 Task: Import a spreadsheet with the name "Confidential.xlsx" from my drive.
Action: Mouse moved to (38, 59)
Screenshot: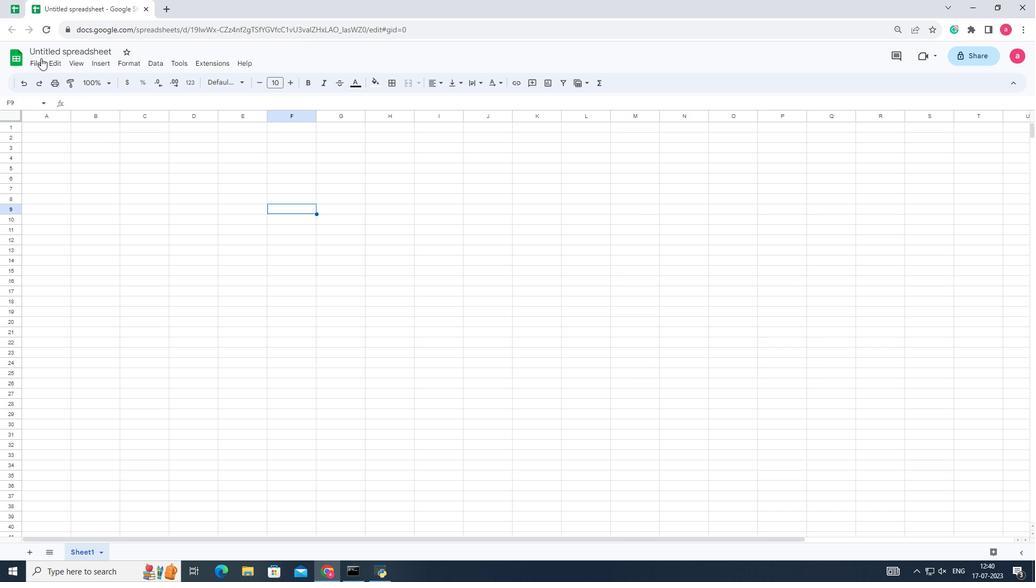 
Action: Mouse pressed left at (38, 59)
Screenshot: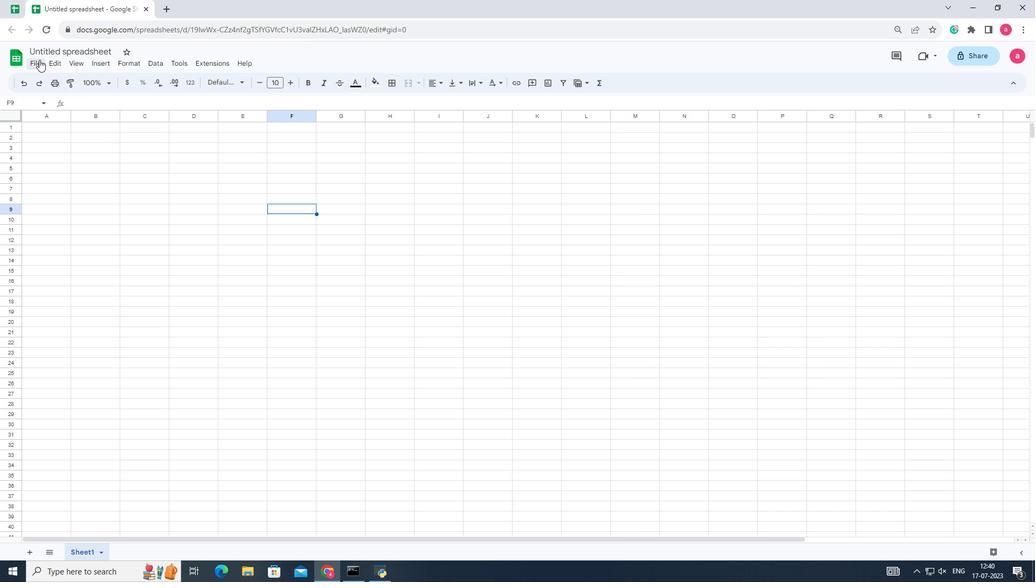 
Action: Mouse moved to (49, 112)
Screenshot: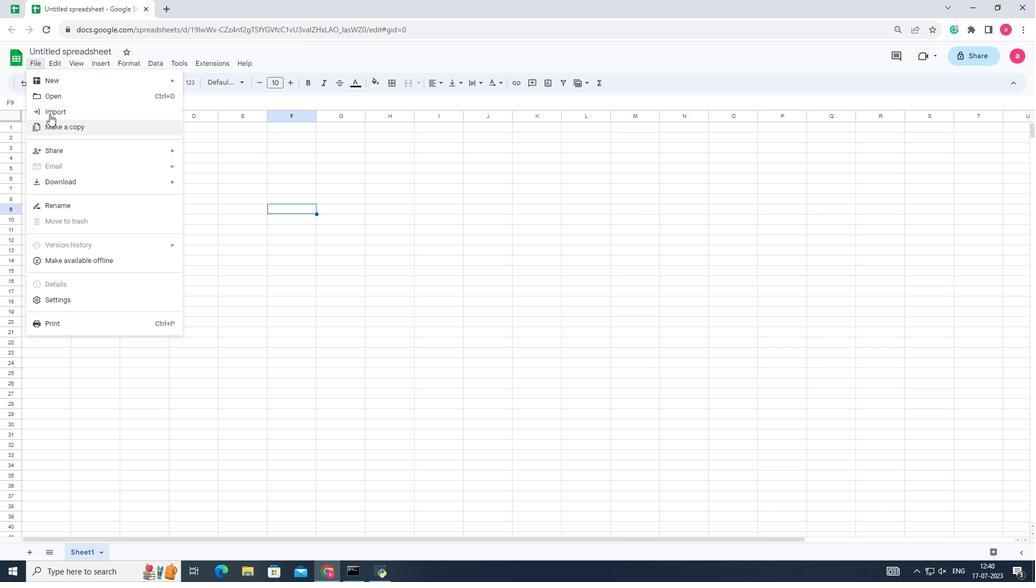 
Action: Mouse pressed left at (49, 112)
Screenshot: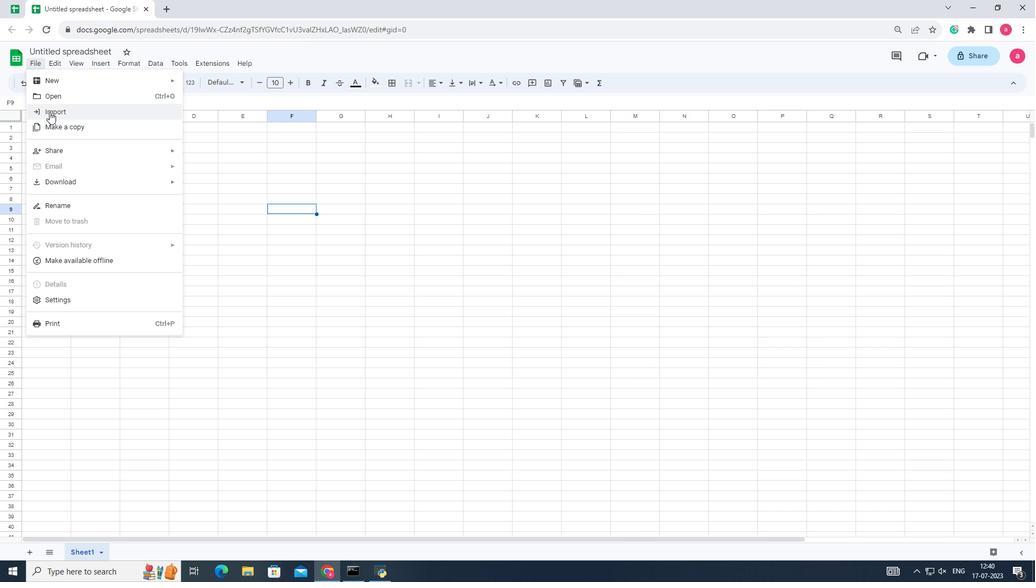 
Action: Mouse moved to (411, 329)
Screenshot: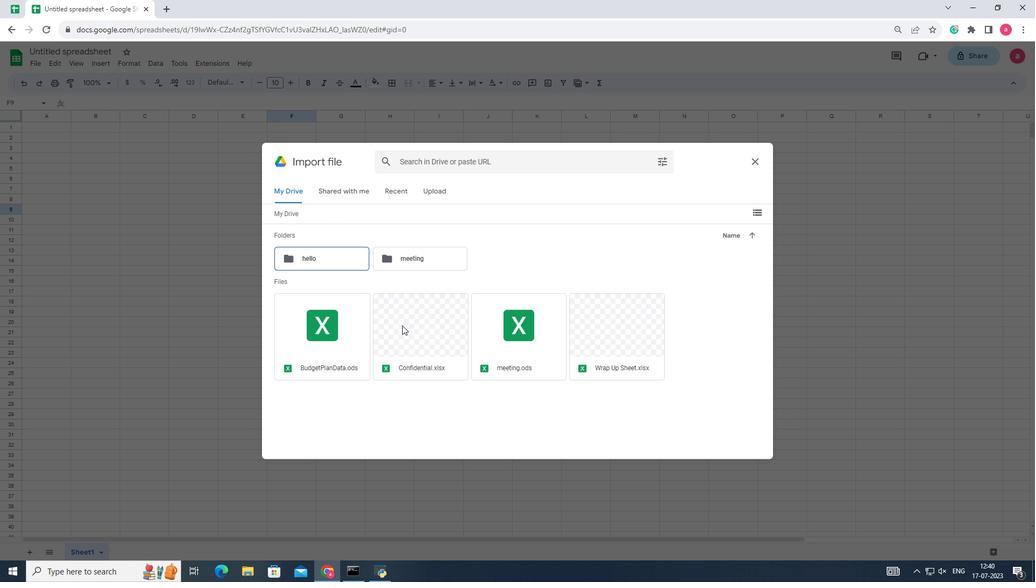 
Action: Mouse pressed left at (411, 329)
Screenshot: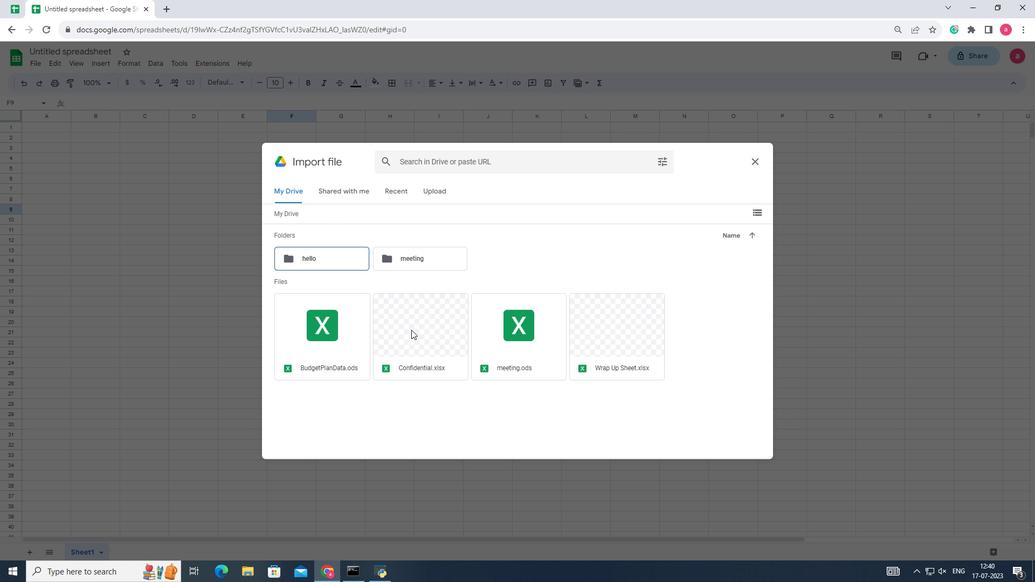 
Action: Mouse moved to (728, 441)
Screenshot: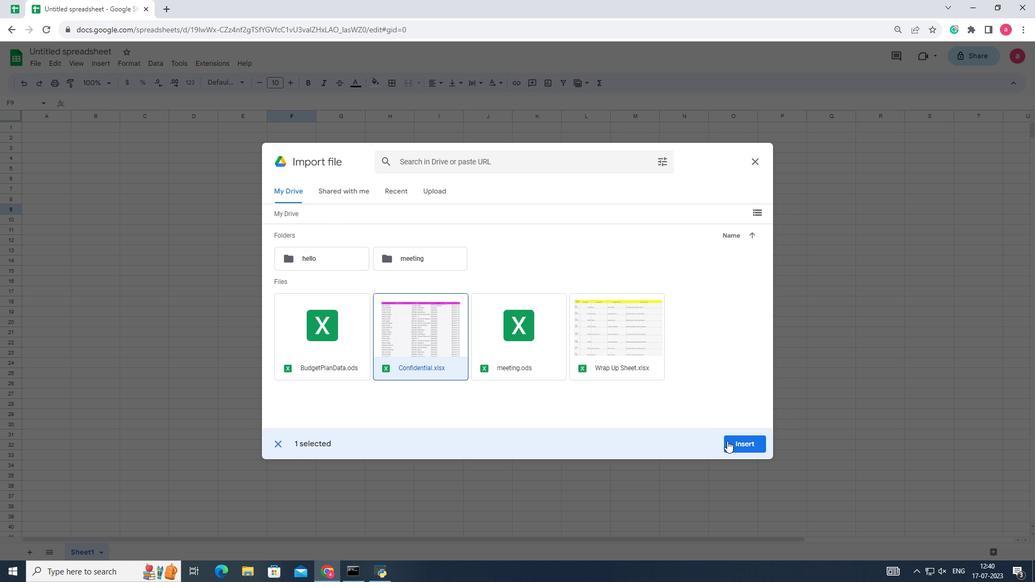 
Action: Mouse pressed left at (728, 441)
Screenshot: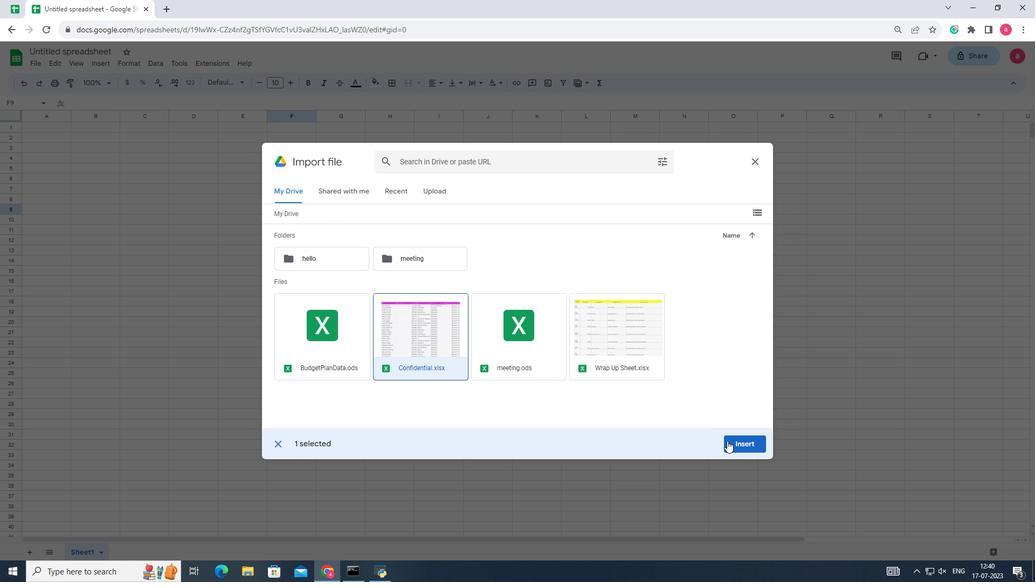 
Action: Mouse moved to (527, 343)
Screenshot: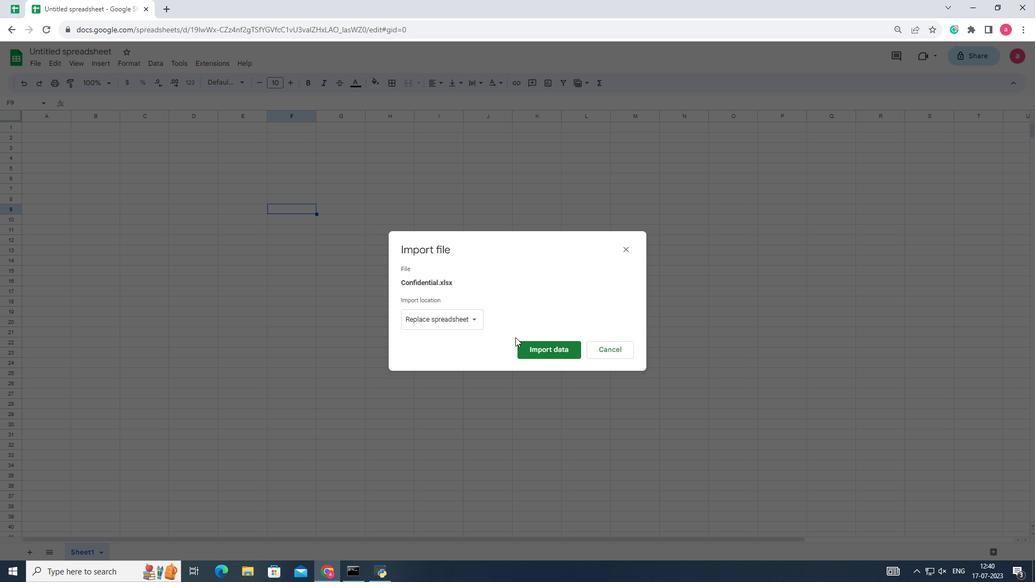 
Action: Mouse pressed left at (527, 343)
Screenshot: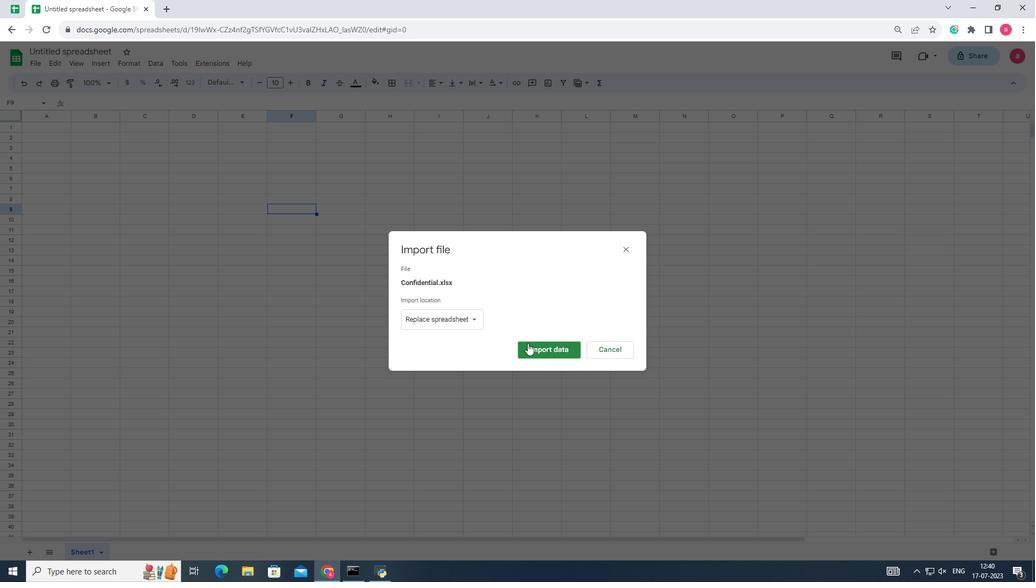 
Action: Mouse moved to (348, 225)
Screenshot: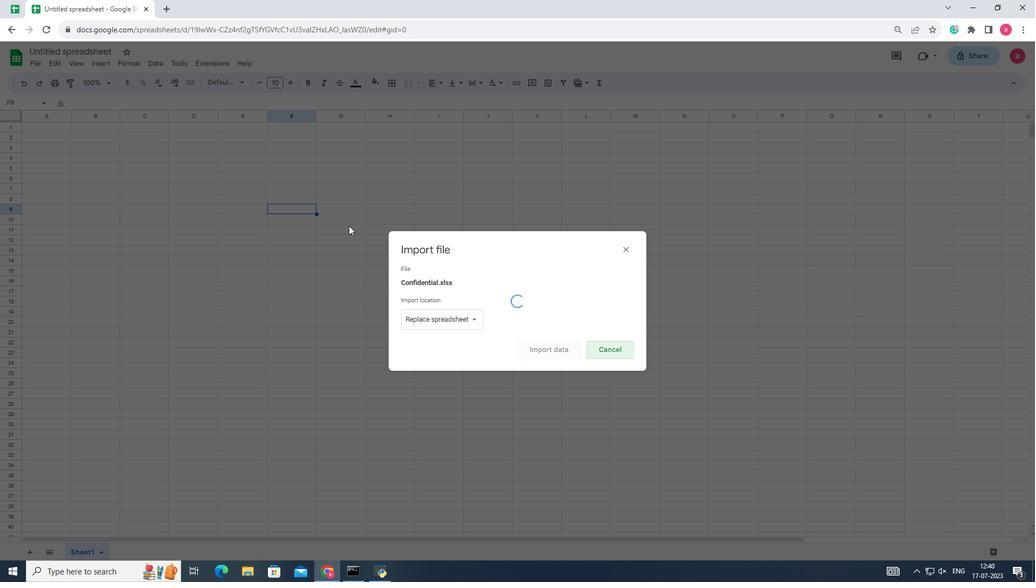 
